 Task: Filter short by Most relevant.
Action: Mouse moved to (283, 94)
Screenshot: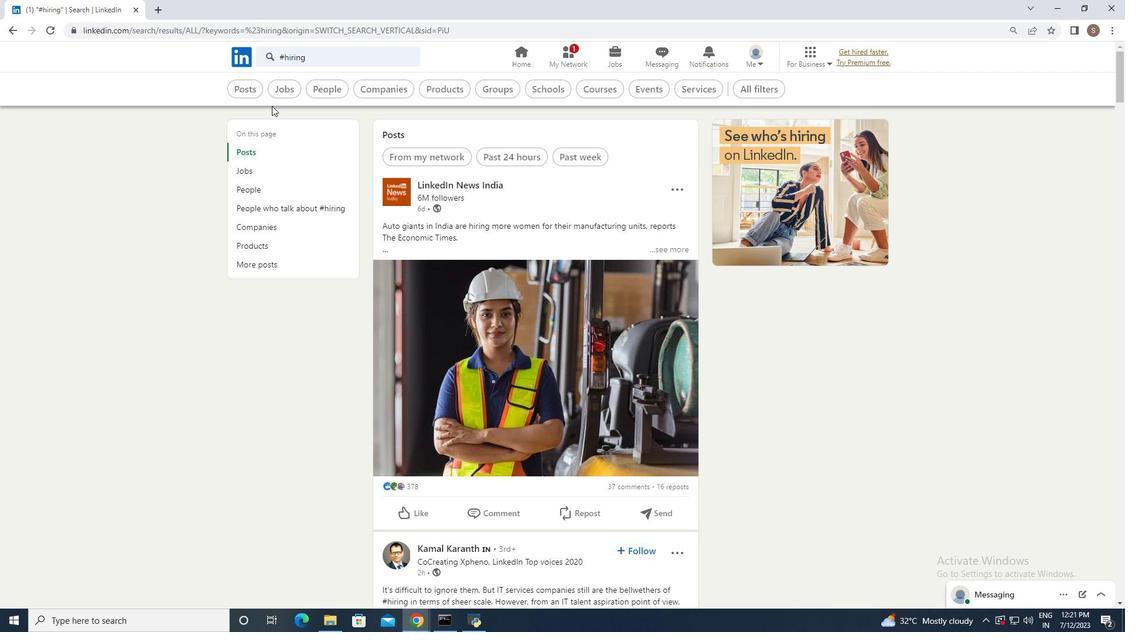 
Action: Mouse pressed left at (283, 94)
Screenshot: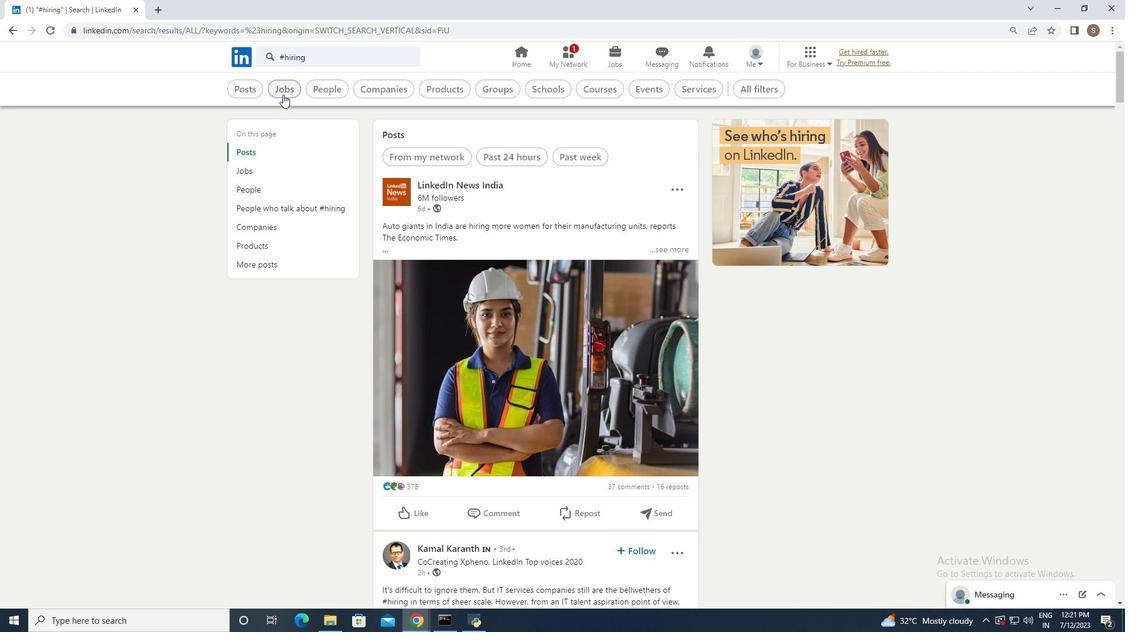 
Action: Mouse moved to (802, 86)
Screenshot: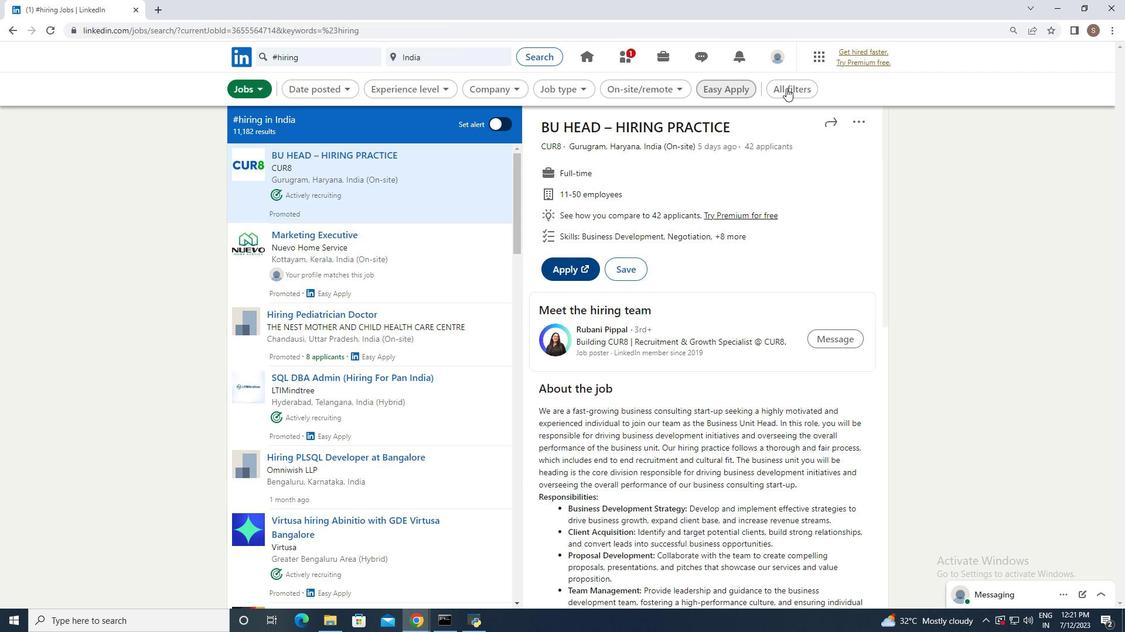 
Action: Mouse pressed left at (802, 86)
Screenshot: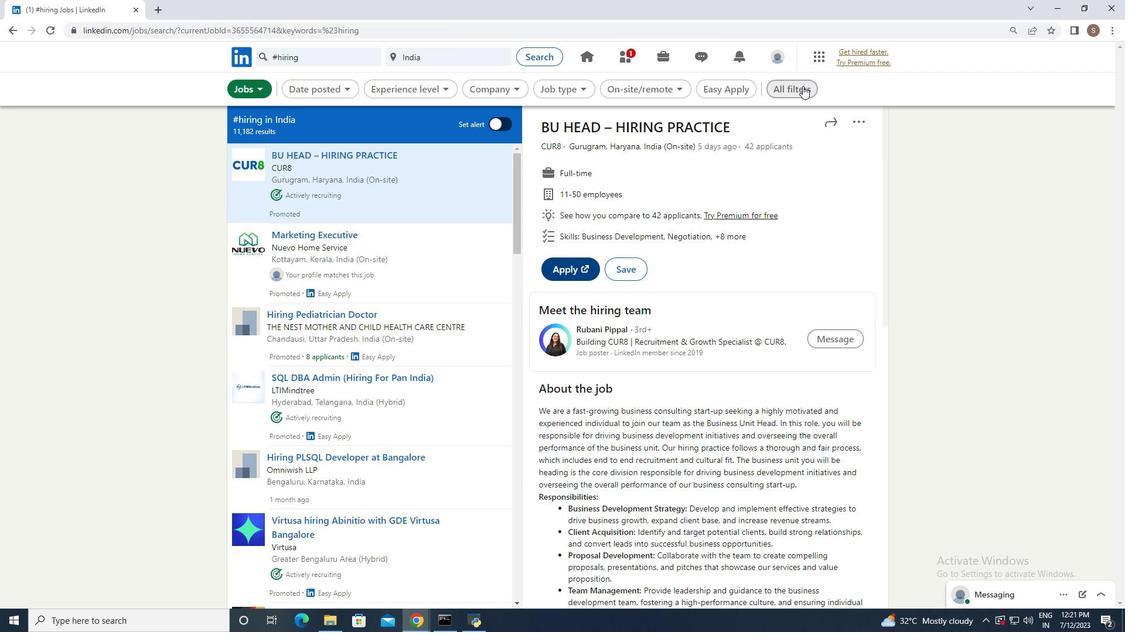 
Action: Mouse moved to (969, 268)
Screenshot: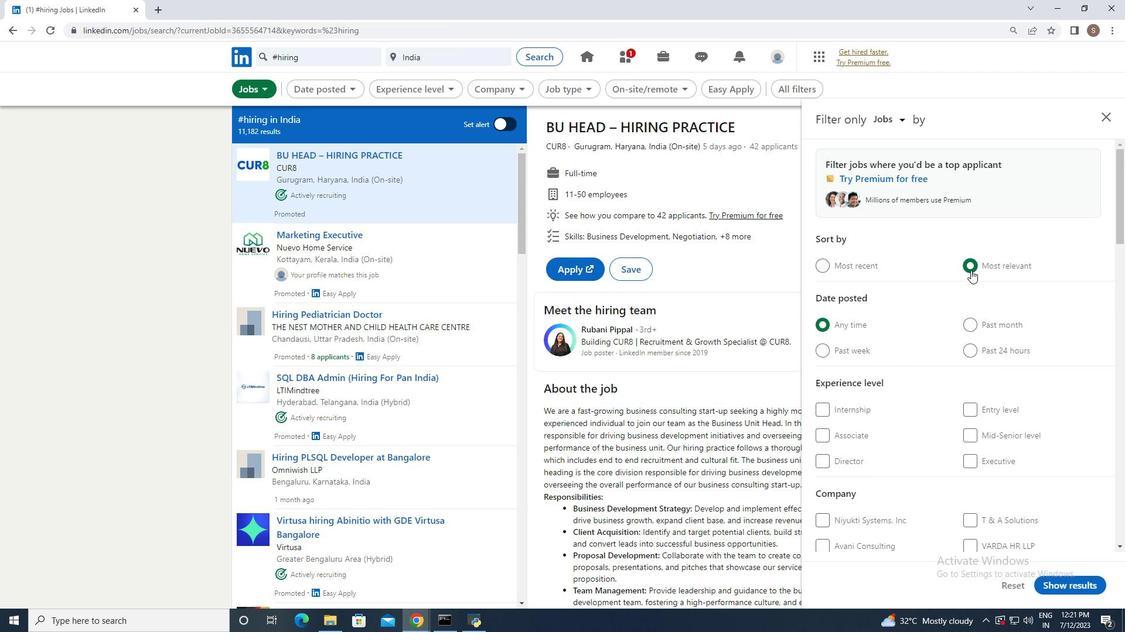 
Action: Mouse pressed left at (969, 268)
Screenshot: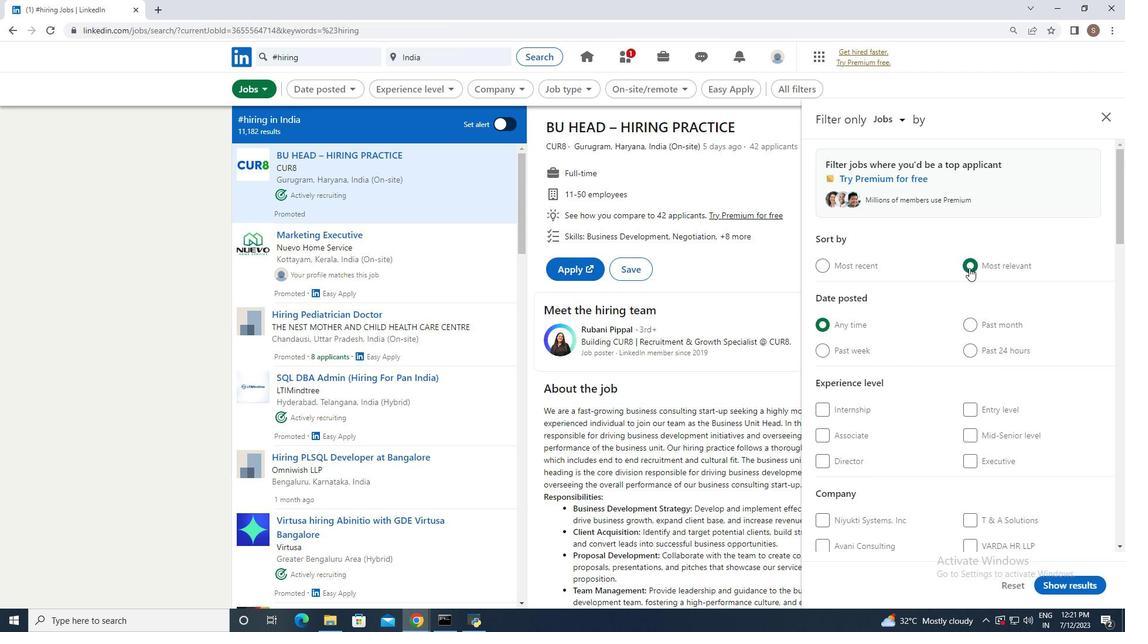 
Action: Mouse moved to (1070, 582)
Screenshot: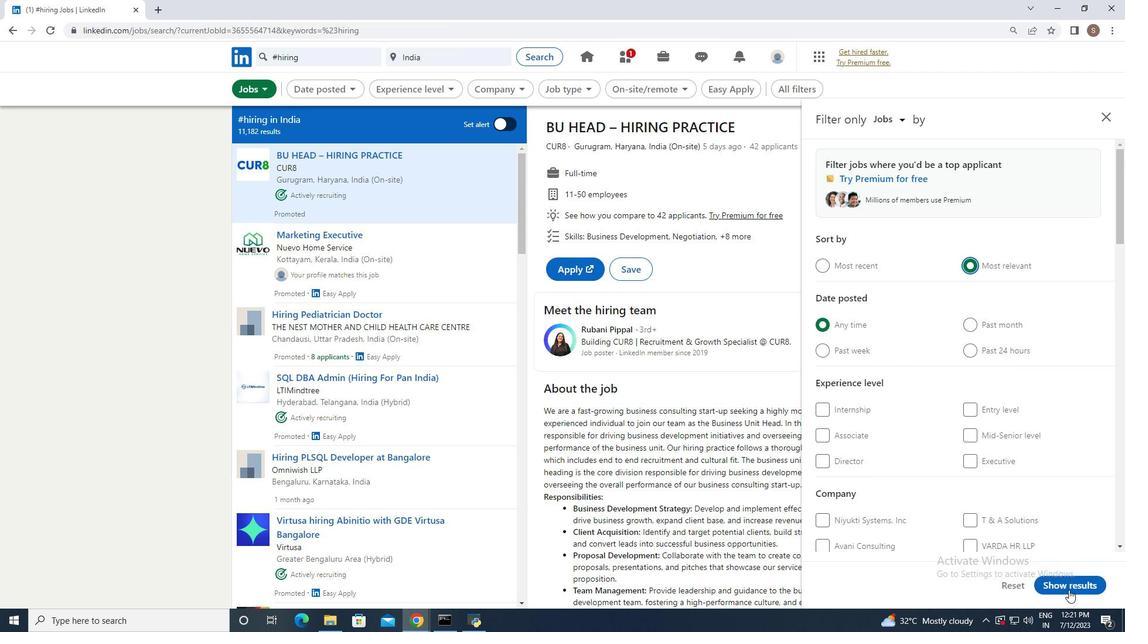 
Action: Mouse pressed left at (1070, 582)
Screenshot: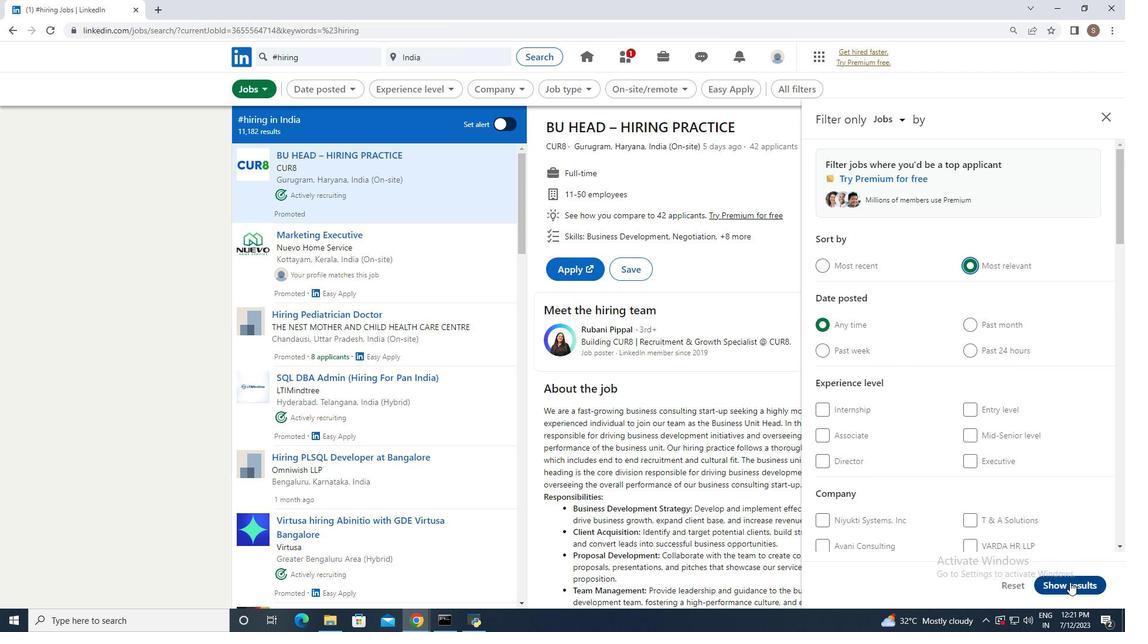 
Action: Mouse moved to (1019, 472)
Screenshot: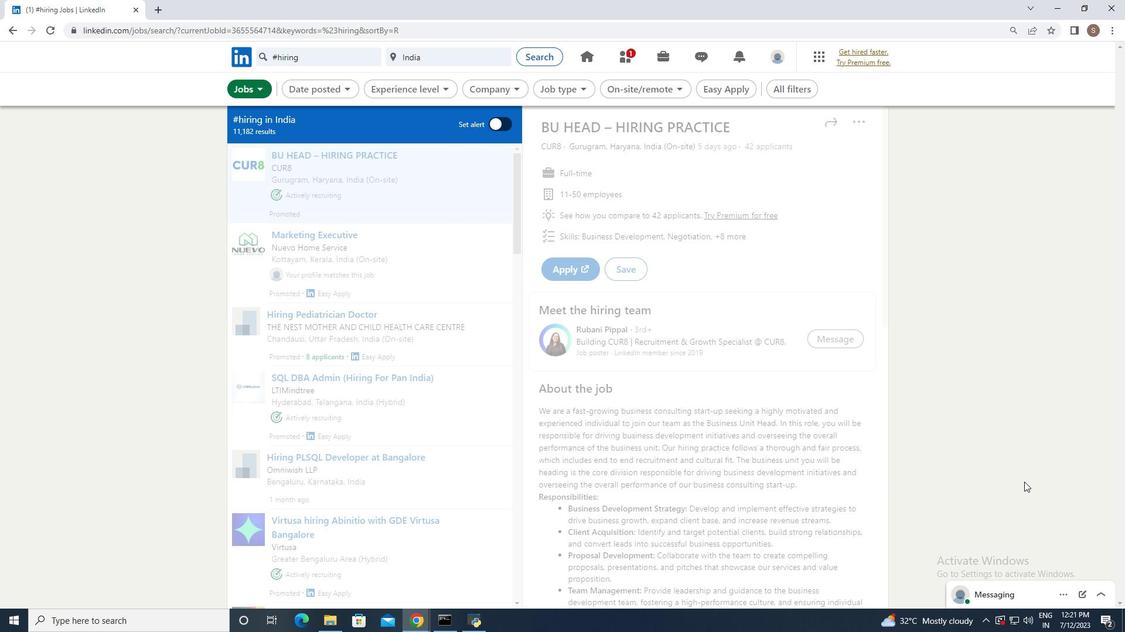 
